 Task: Add a new style rule to the current webpage.
Action: Mouse moved to (1131, 28)
Screenshot: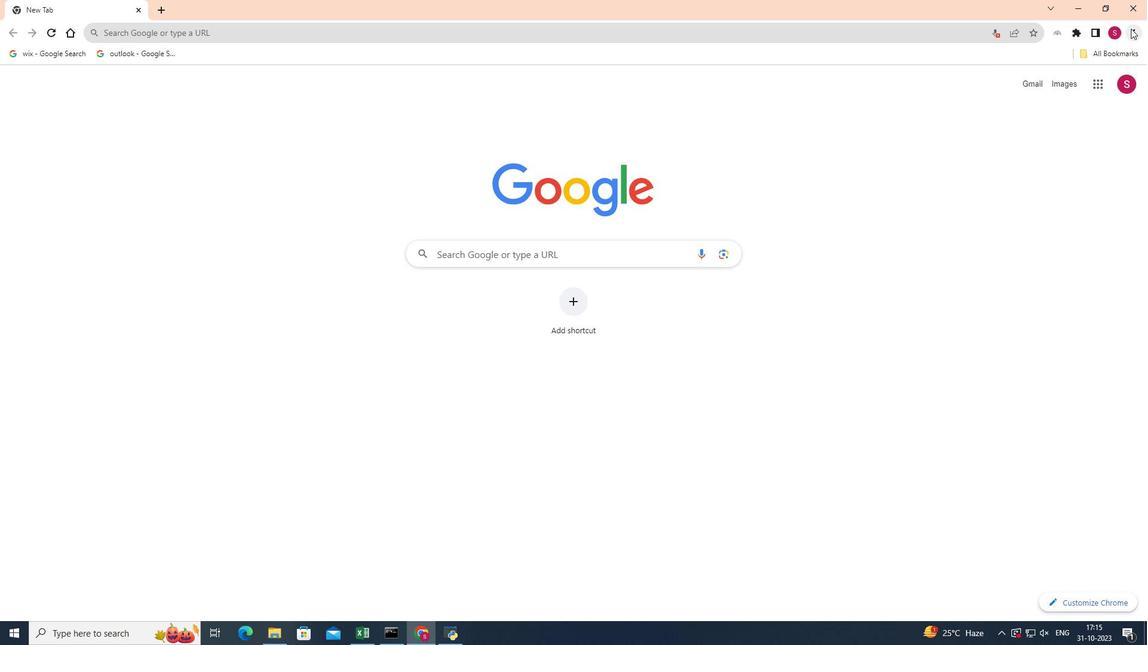 
Action: Mouse pressed left at (1131, 28)
Screenshot: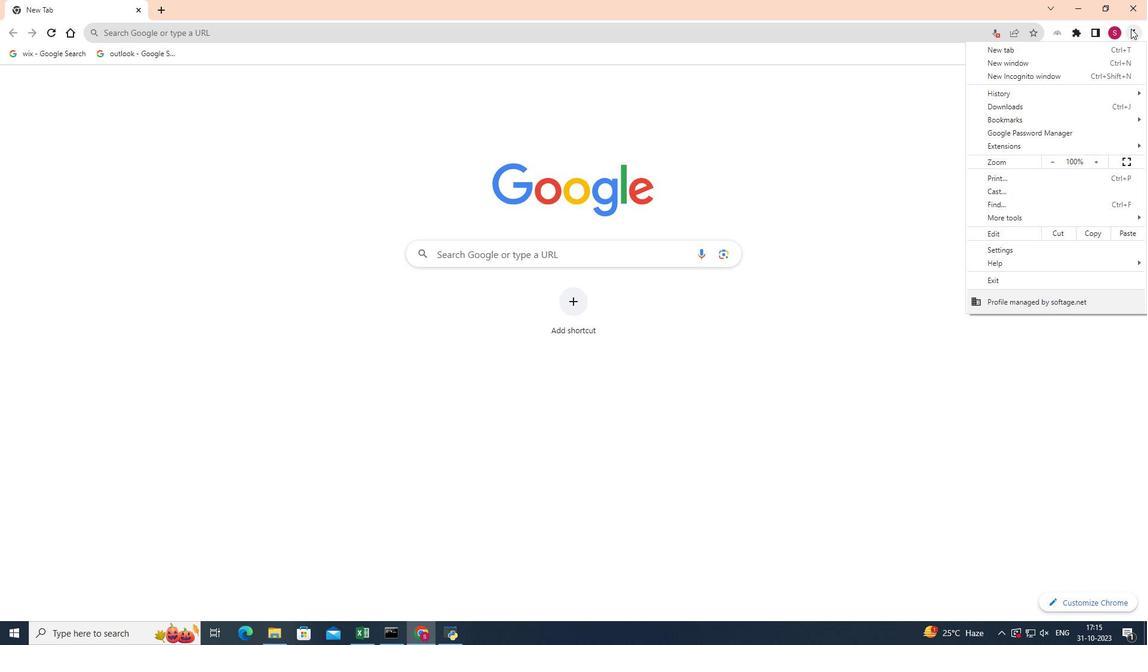 
Action: Mouse moved to (1026, 213)
Screenshot: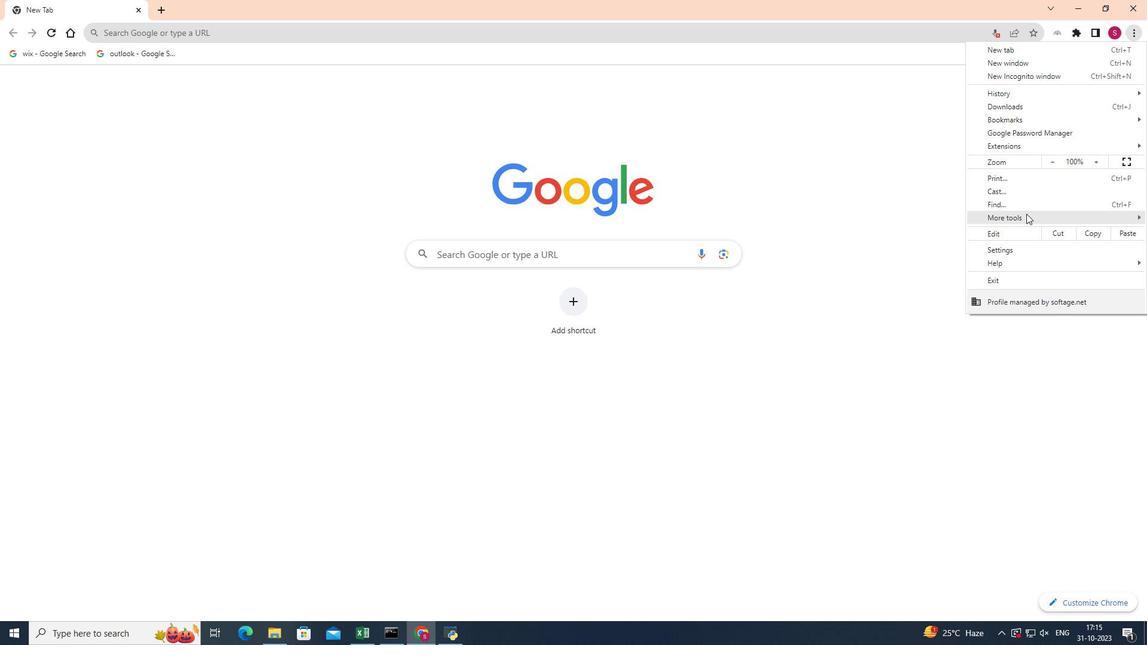 
Action: Mouse pressed left at (1026, 213)
Screenshot: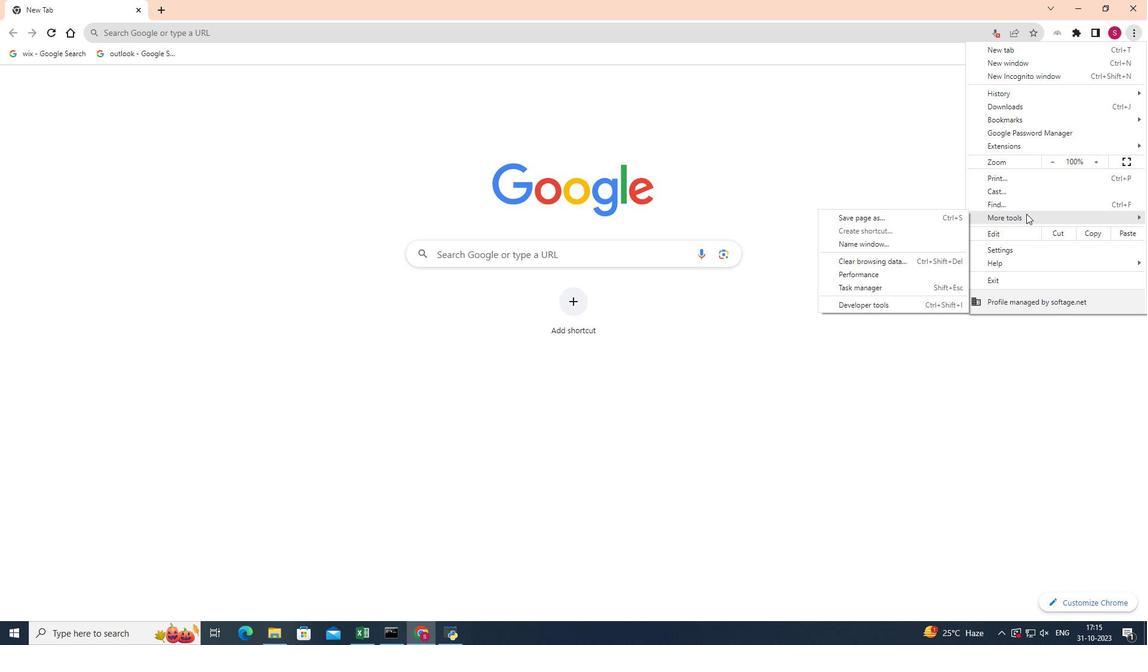 
Action: Mouse moved to (880, 304)
Screenshot: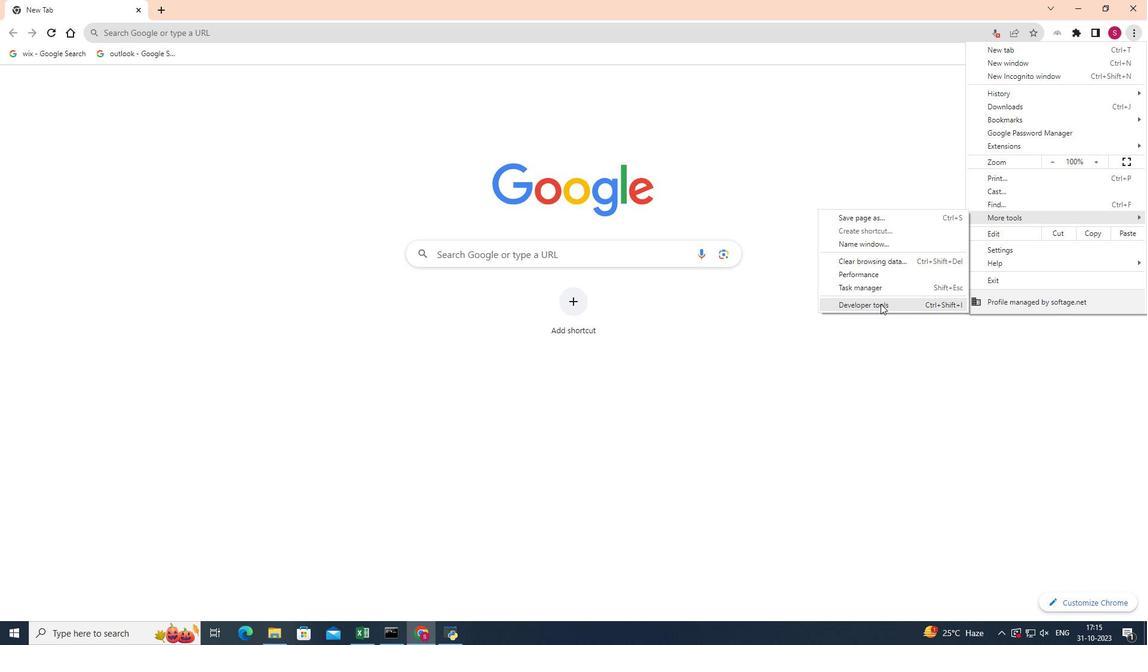 
Action: Mouse pressed left at (880, 304)
Screenshot: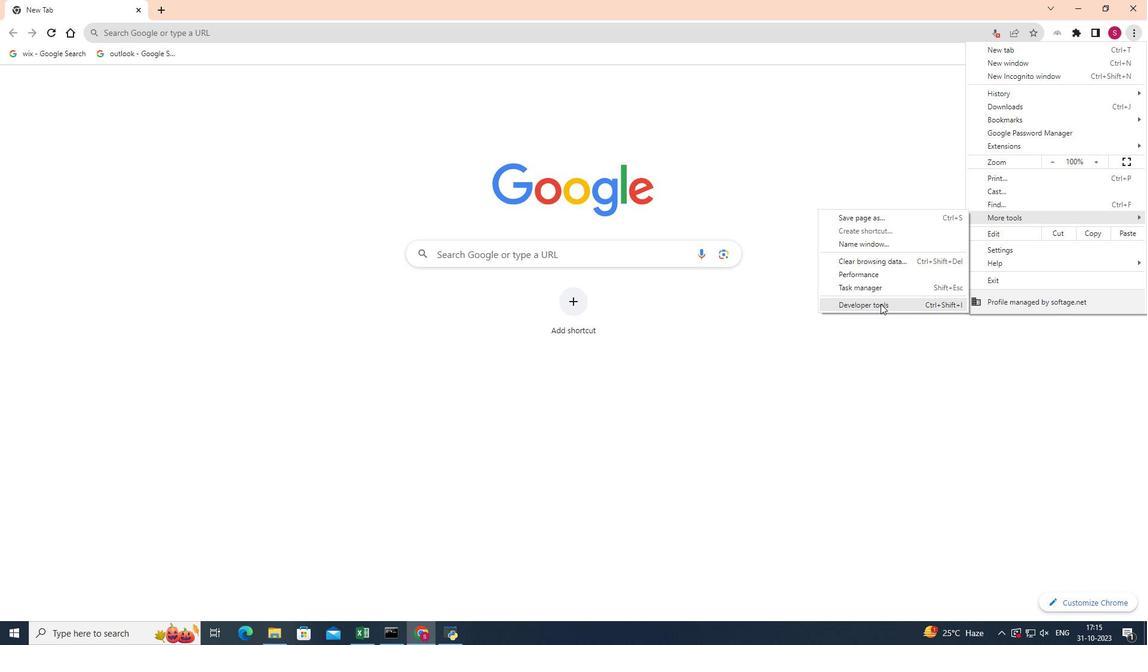 
Action: Mouse moved to (1092, 451)
Screenshot: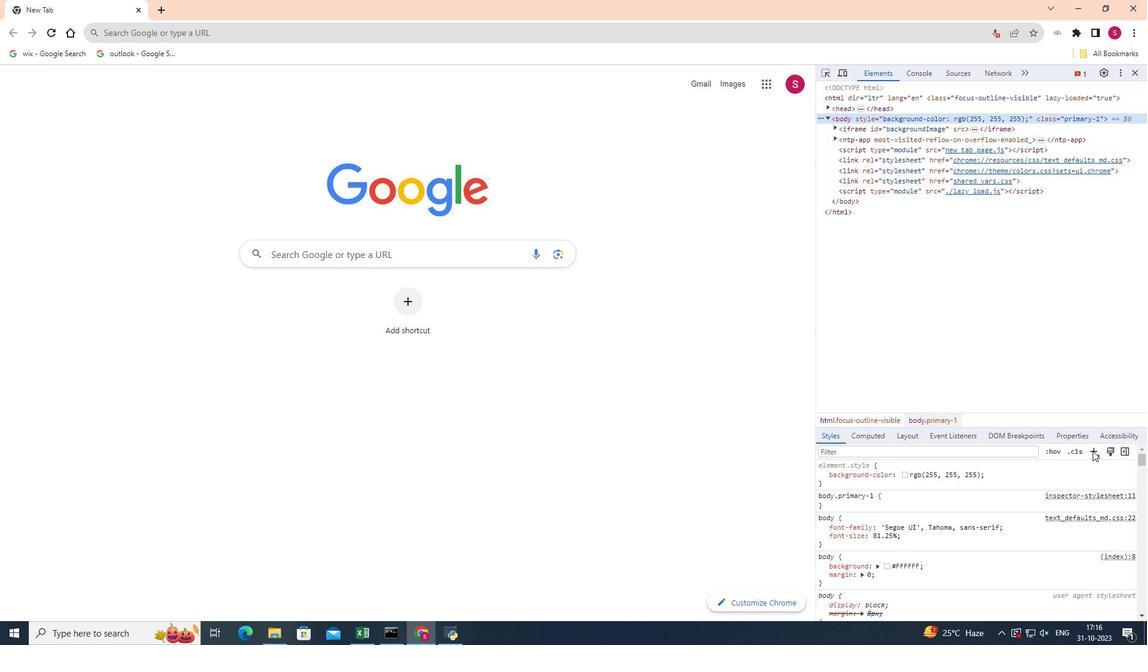 
Action: Mouse pressed left at (1092, 451)
Screenshot: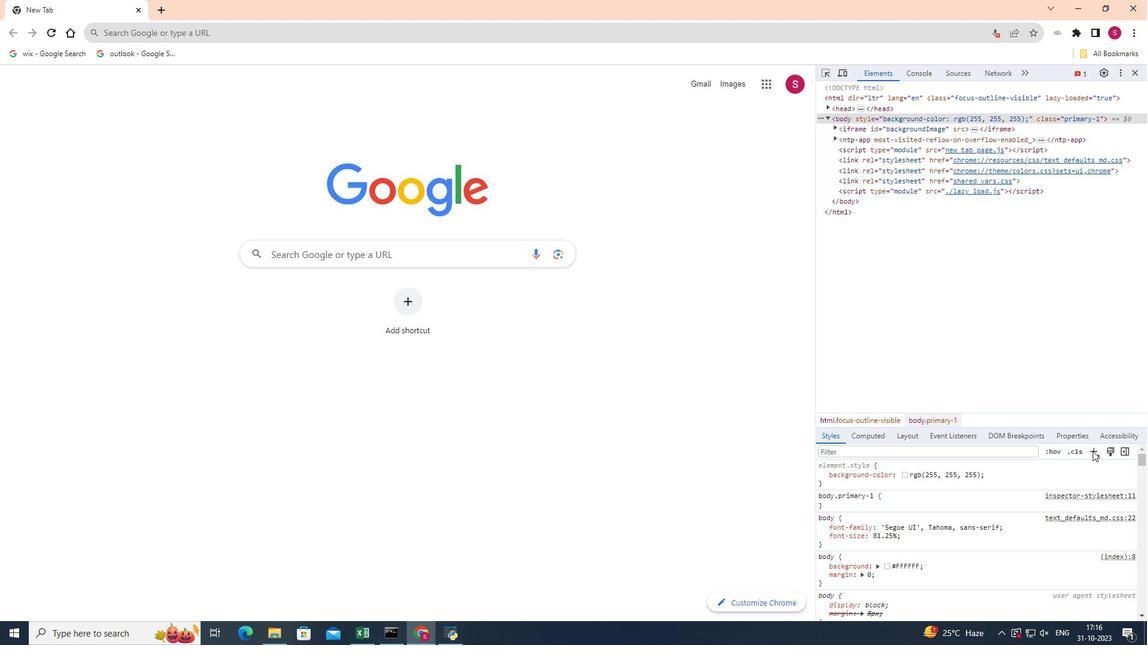 
Action: Mouse moved to (893, 498)
Screenshot: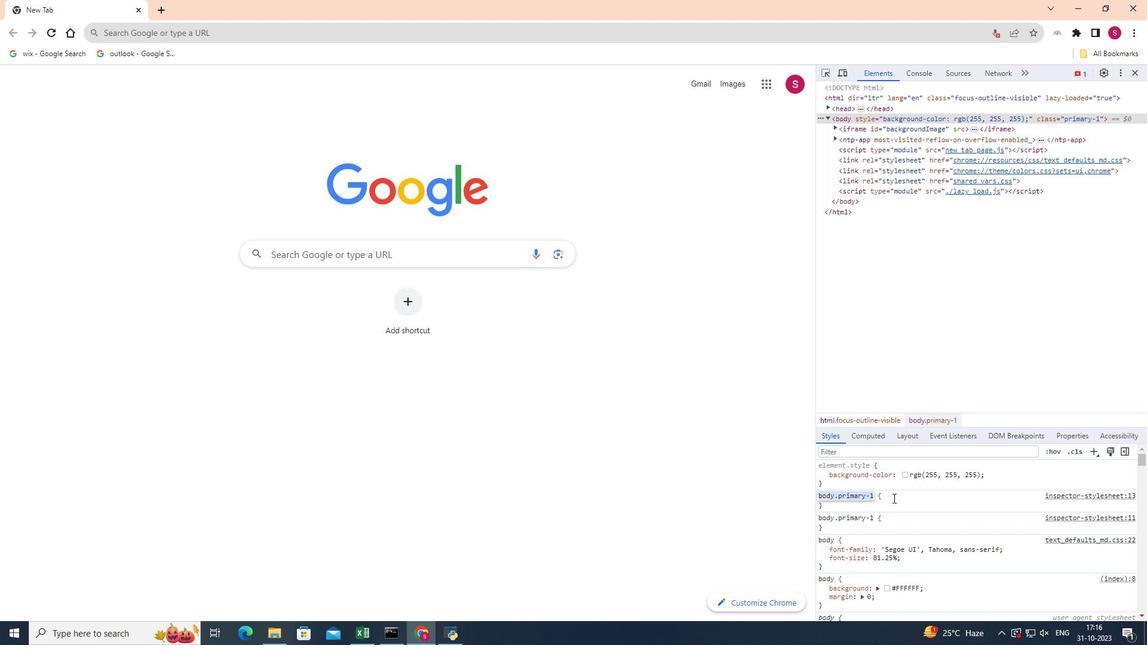 
Action: Mouse pressed left at (893, 498)
Screenshot: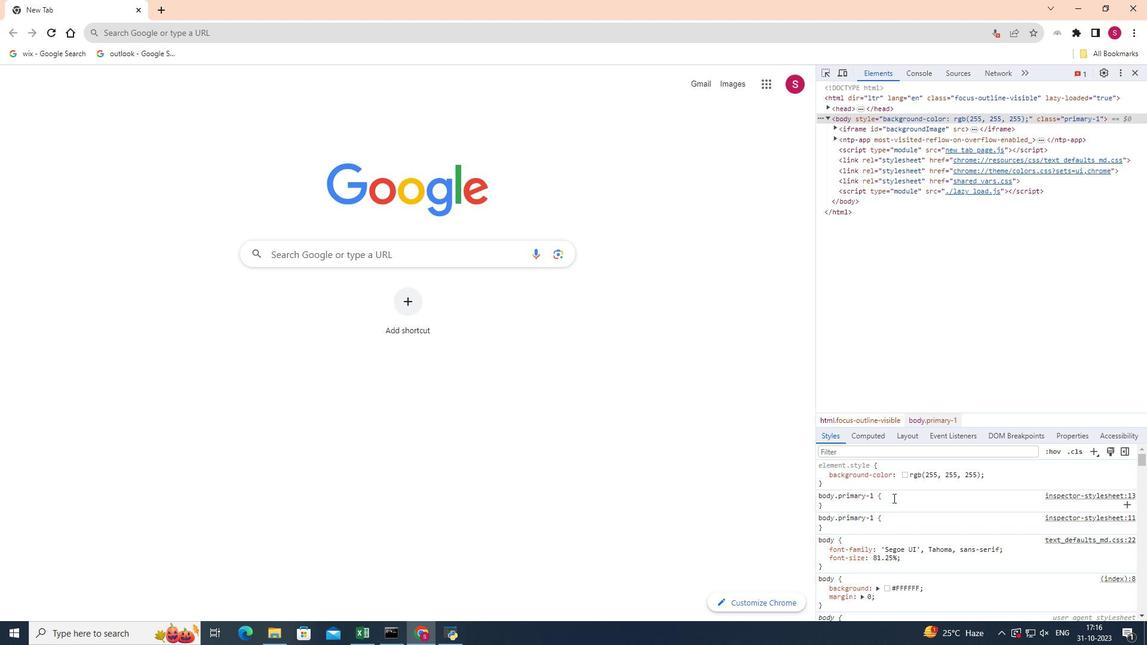 
Action: Mouse moved to (887, 497)
Screenshot: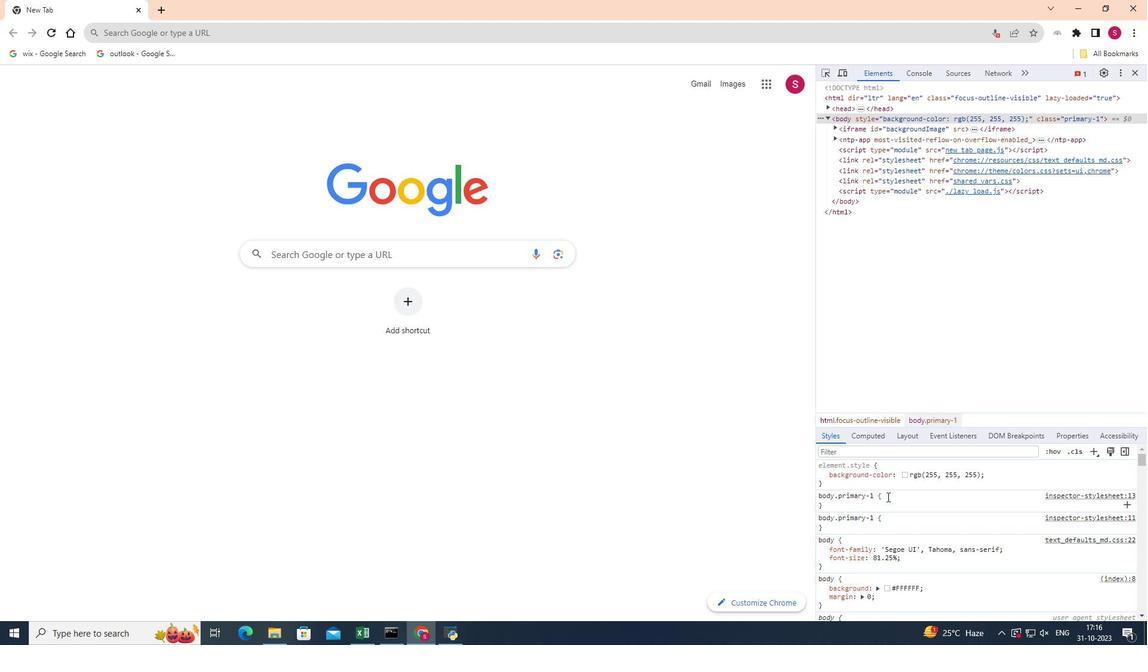 
Action: Mouse pressed left at (887, 497)
Screenshot: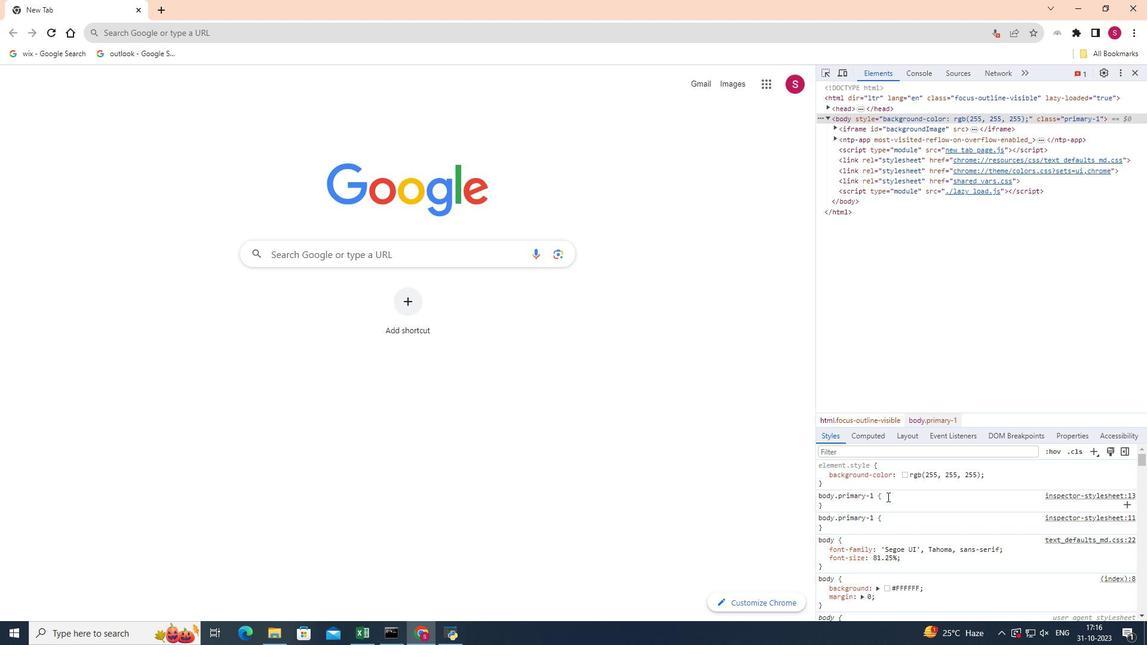 
Action: Mouse pressed left at (887, 497)
Screenshot: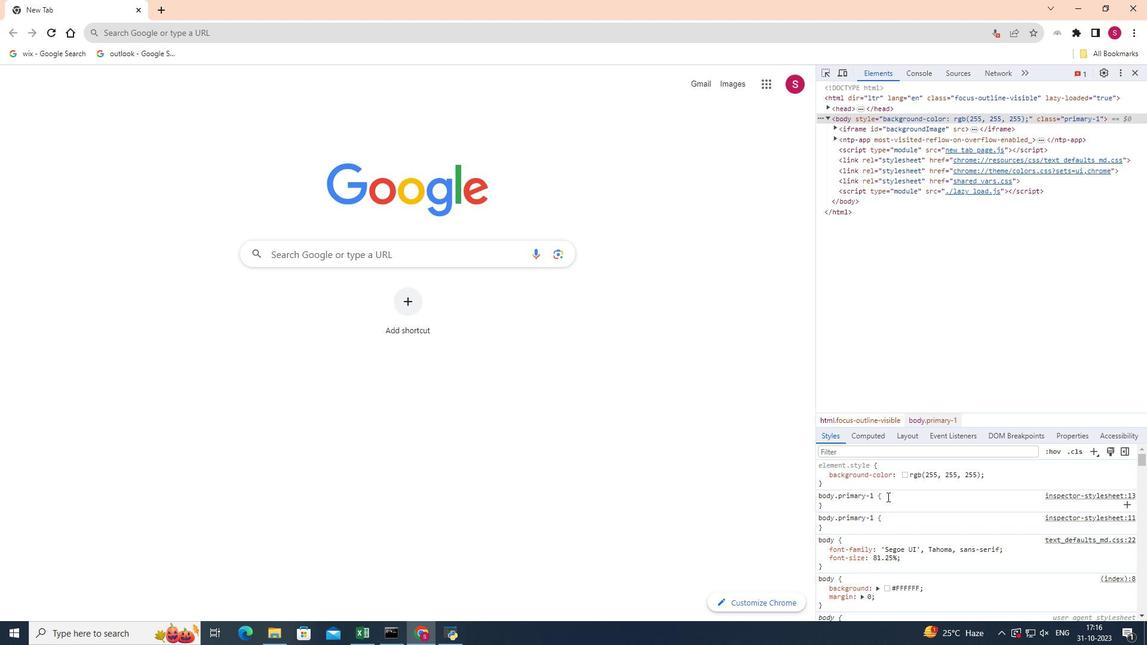 
Action: Mouse pressed left at (887, 497)
Screenshot: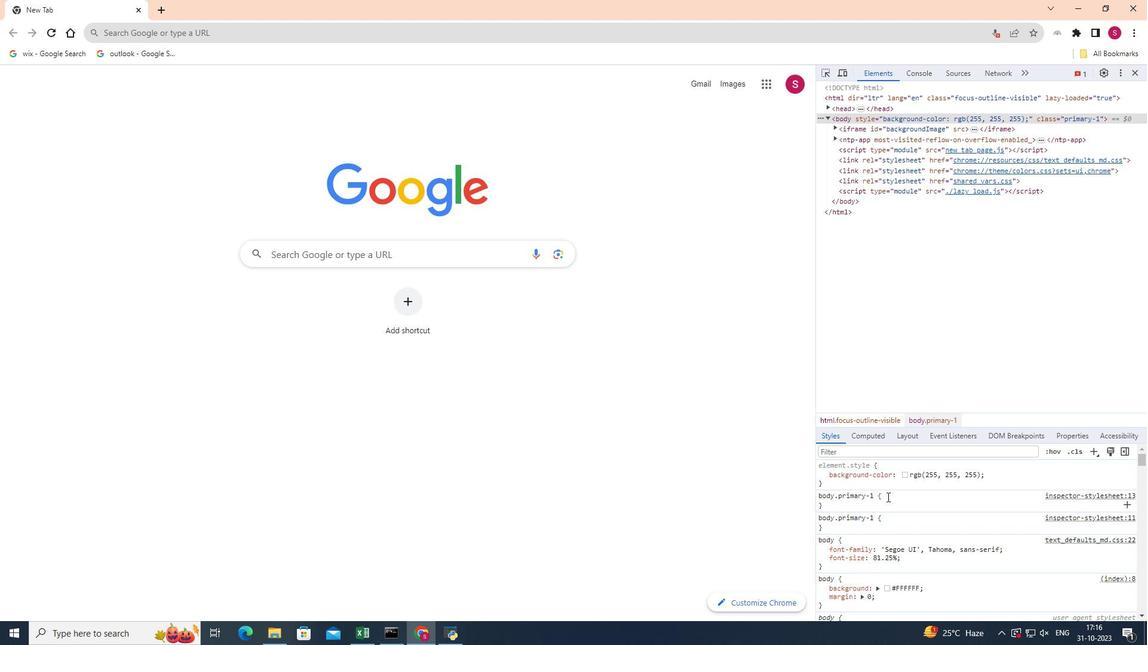 
Action: Mouse pressed left at (887, 497)
Screenshot: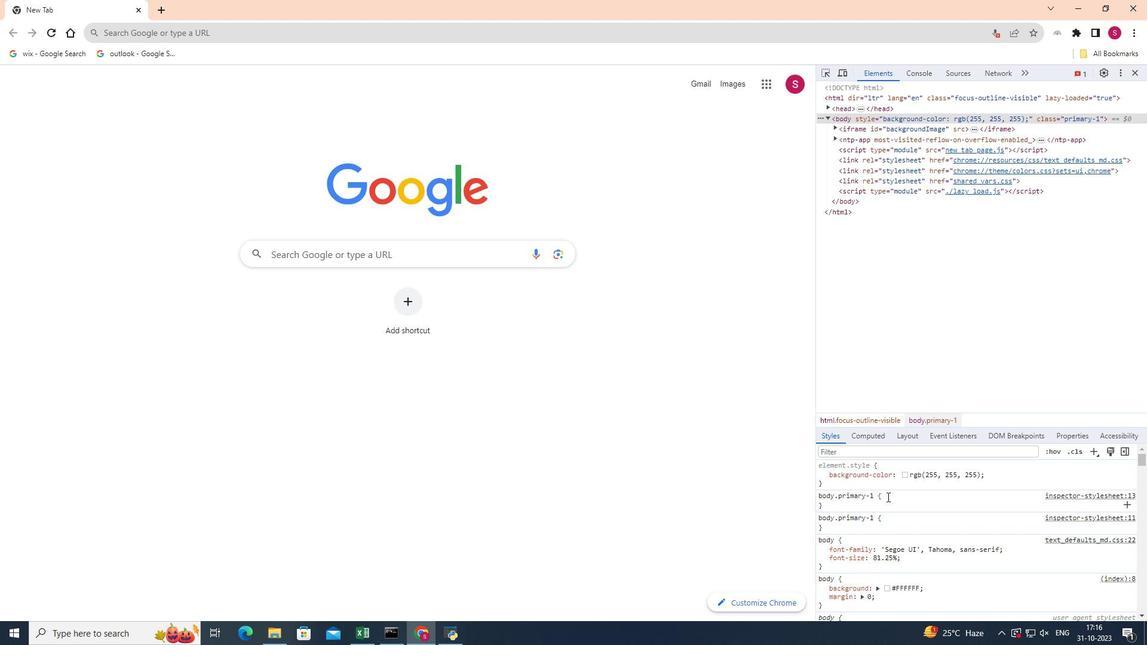 
Action: Mouse pressed left at (887, 497)
Screenshot: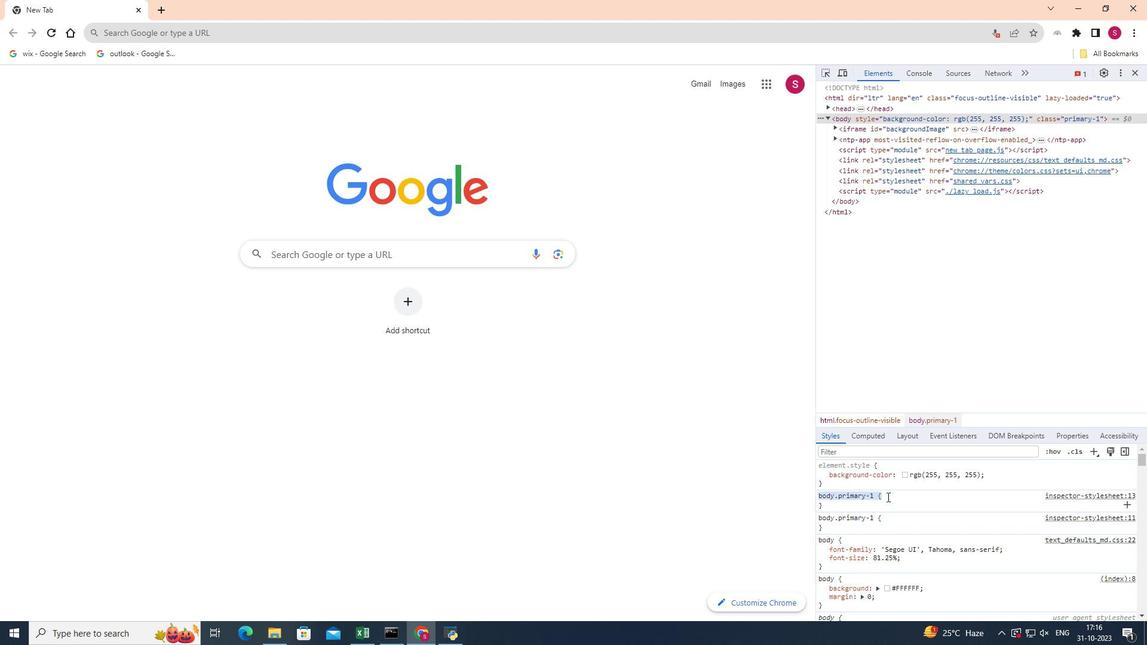 
Action: Mouse pressed left at (887, 497)
Screenshot: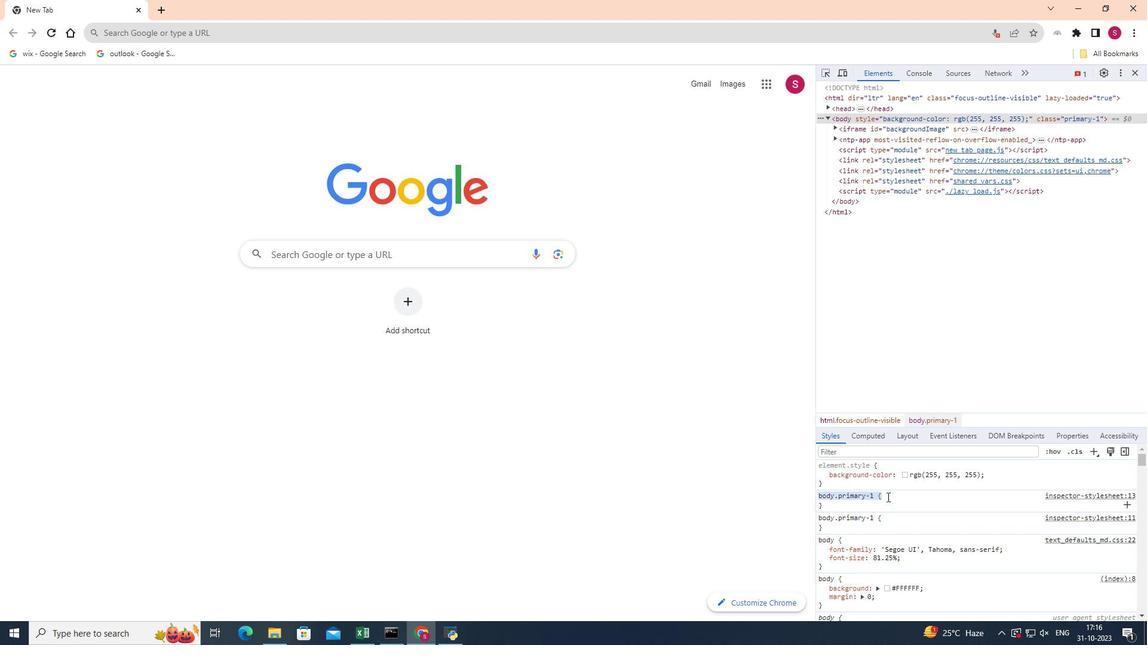 
Action: Mouse moved to (843, 502)
Screenshot: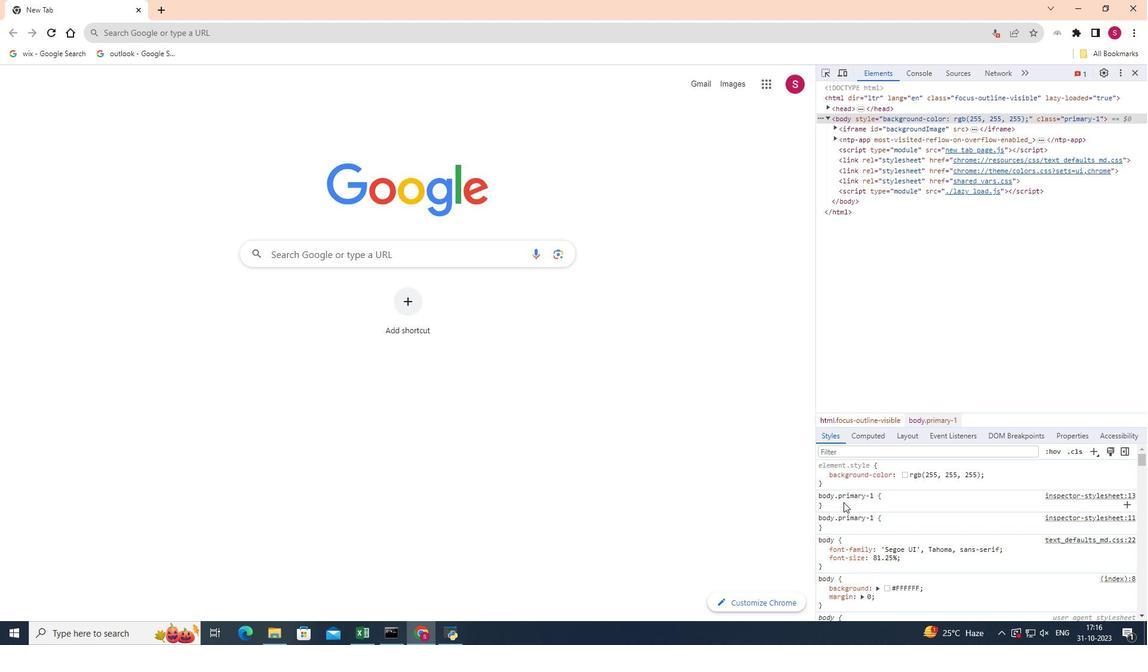 
Action: Mouse pressed left at (843, 502)
Screenshot: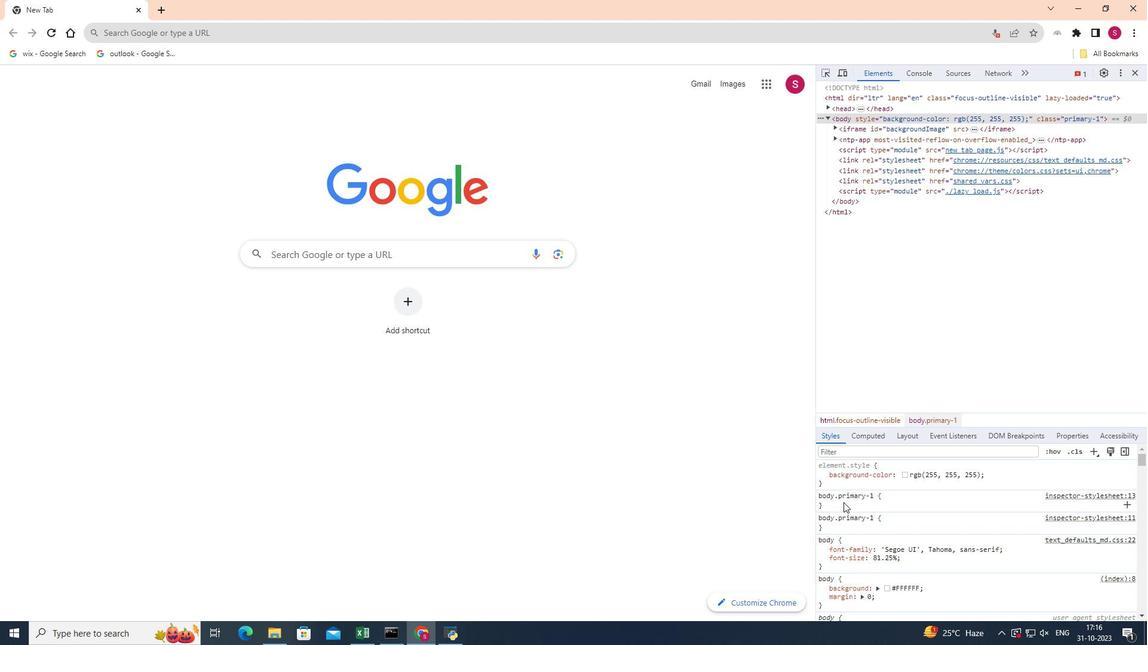 
Action: Key pressed fo
Screenshot: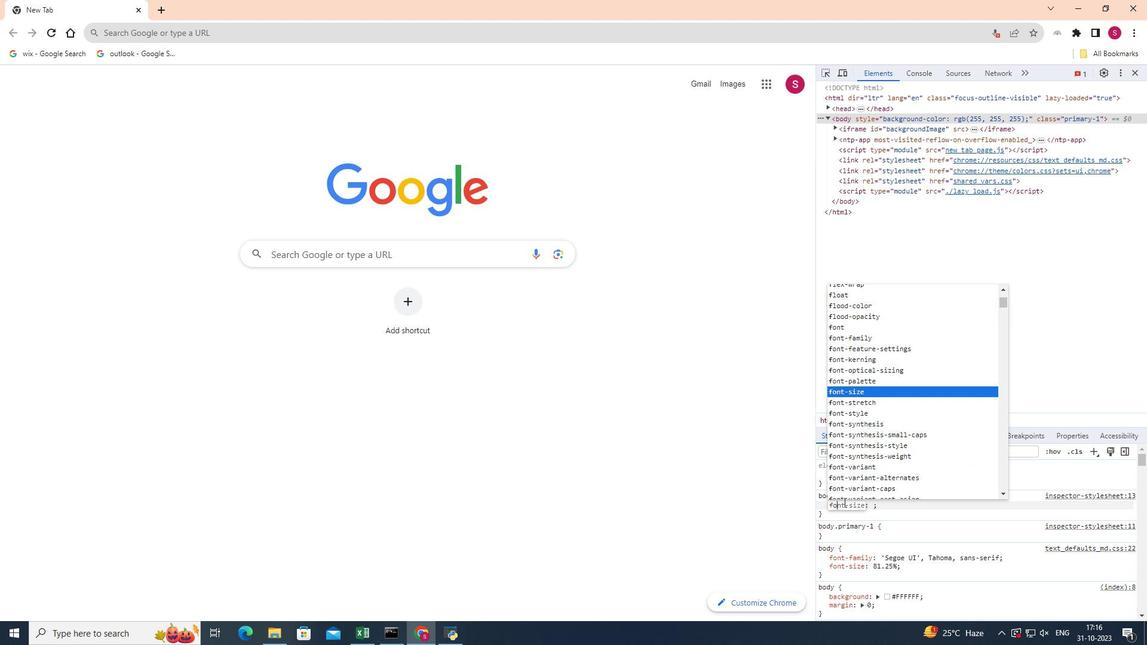 
Action: Mouse moved to (874, 352)
Screenshot: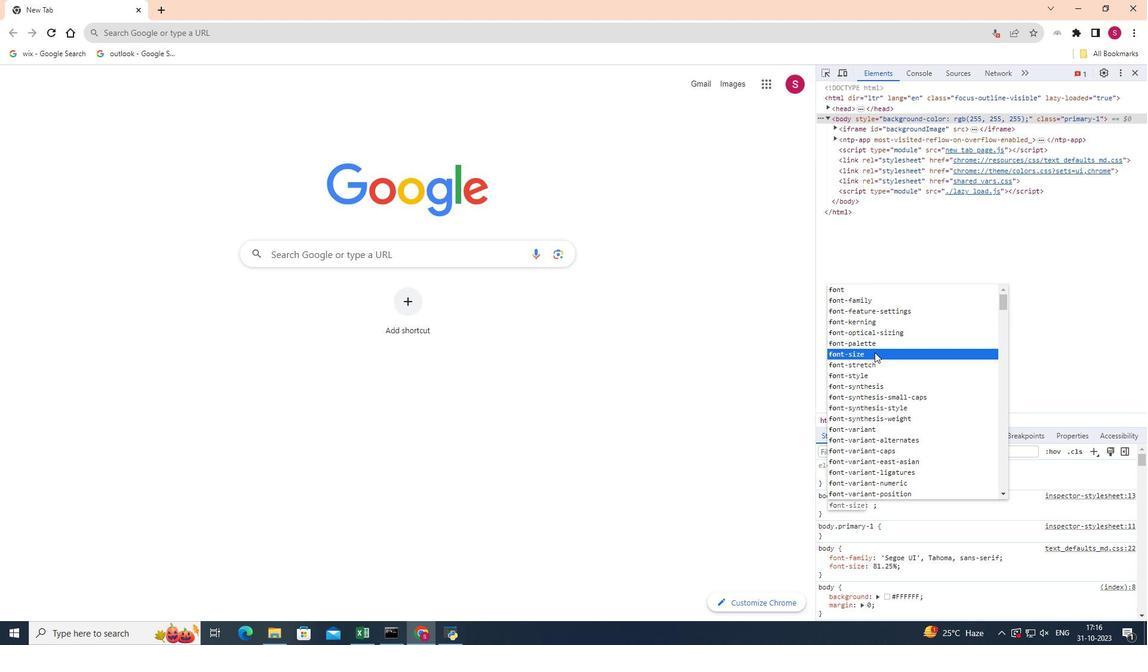 
Action: Mouse pressed left at (874, 352)
Screenshot: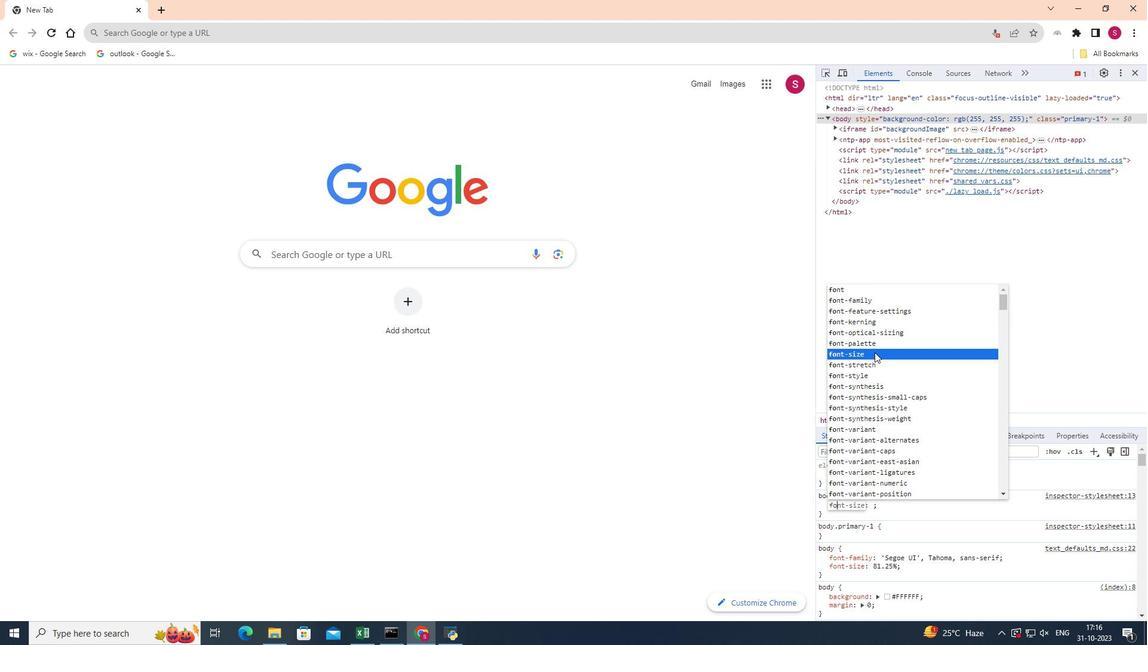 
Action: Mouse moved to (868, 510)
Screenshot: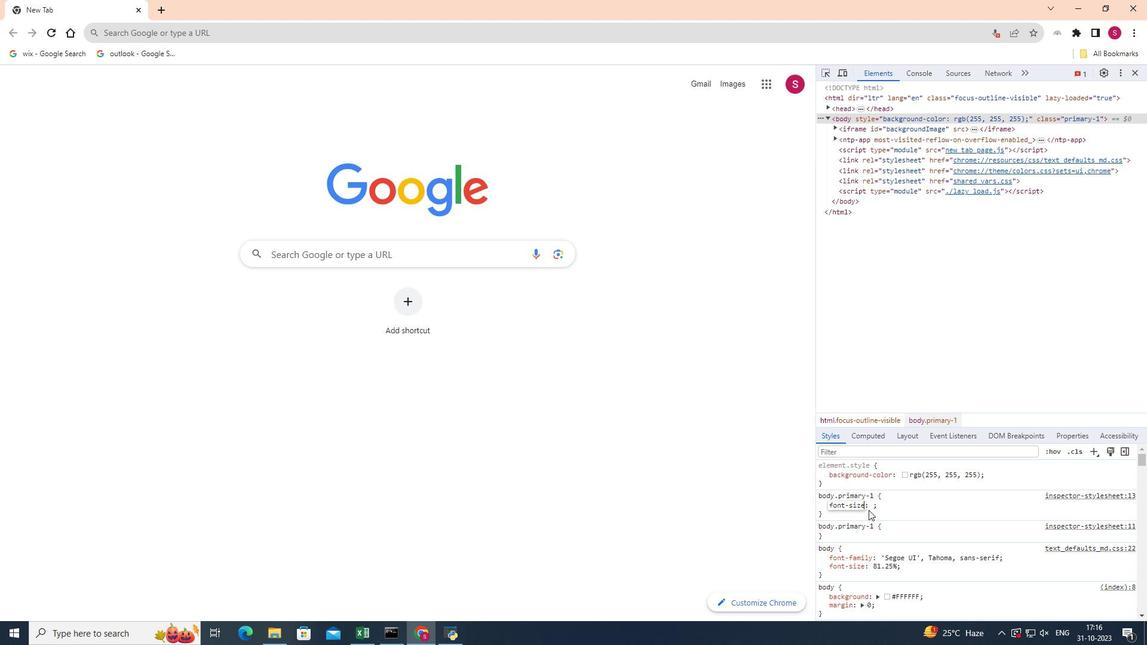 
Action: Key pressed <Key.shift_r>:
Screenshot: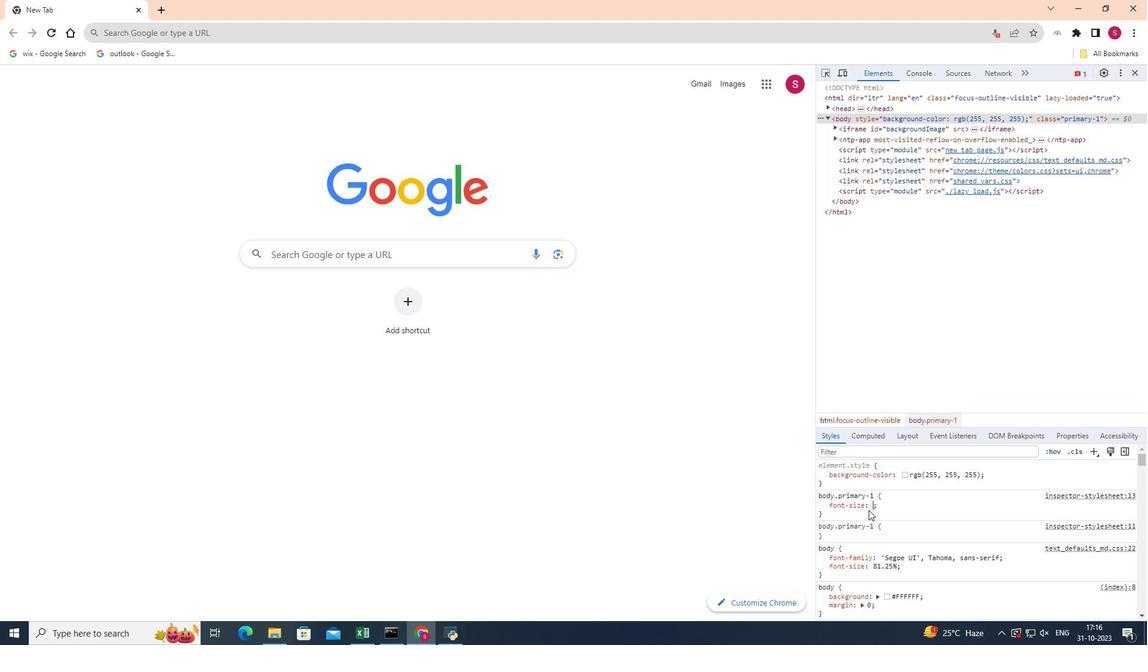 
Action: Mouse moved to (903, 342)
Screenshot: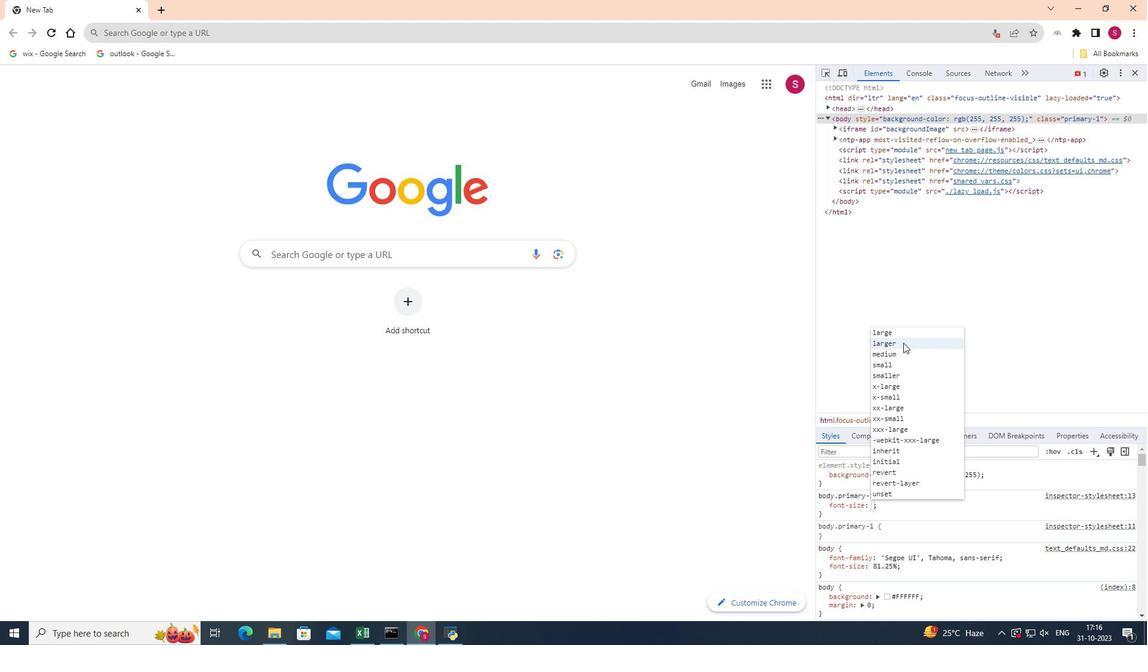 
Action: Mouse pressed left at (903, 342)
Screenshot: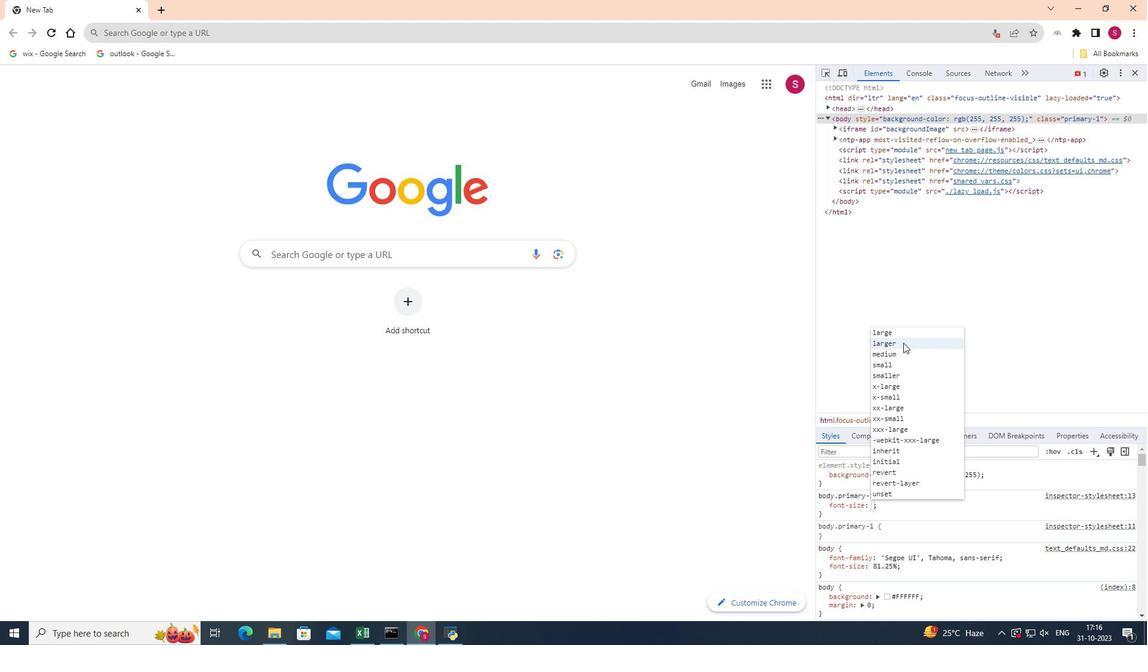 
Action: Mouse moved to (977, 504)
Screenshot: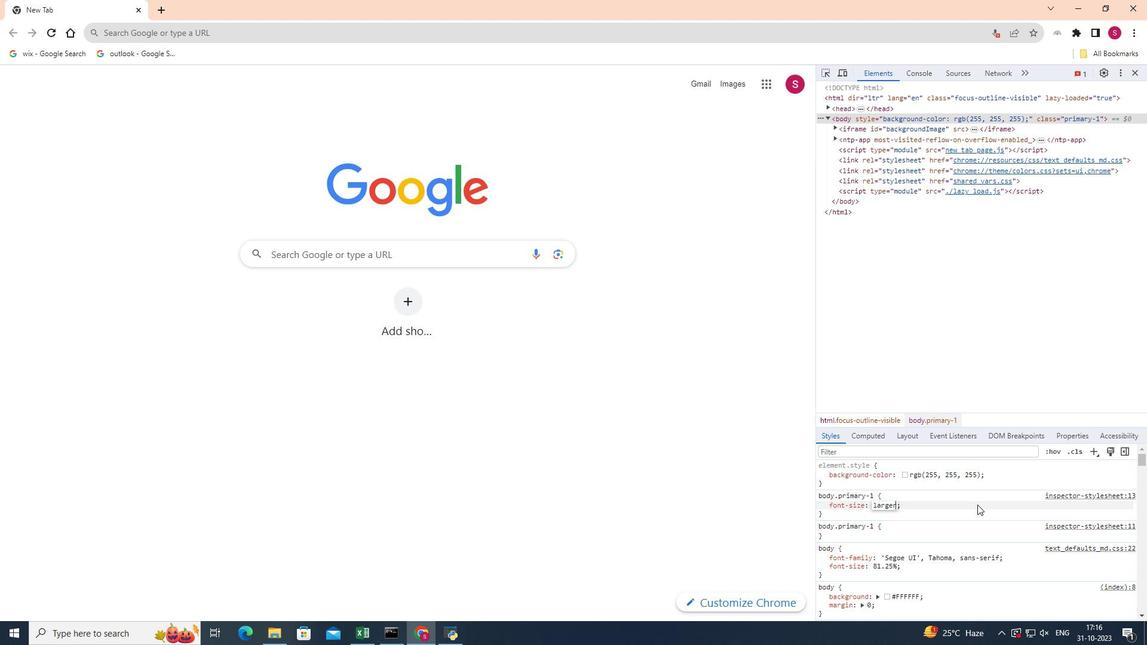 
Action: Key pressed <Key.enter>
Screenshot: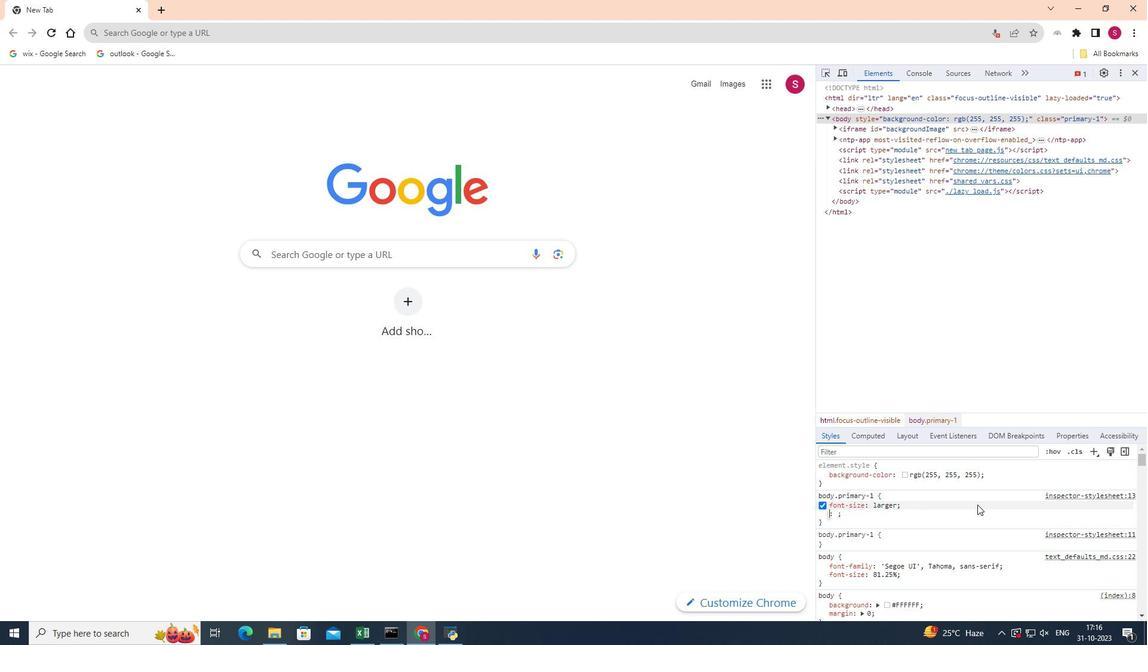 
